 Task: Click New Customer and Set the Email Id to "softage.1@softage.net" while find customer
Action: Mouse moved to (156, 21)
Screenshot: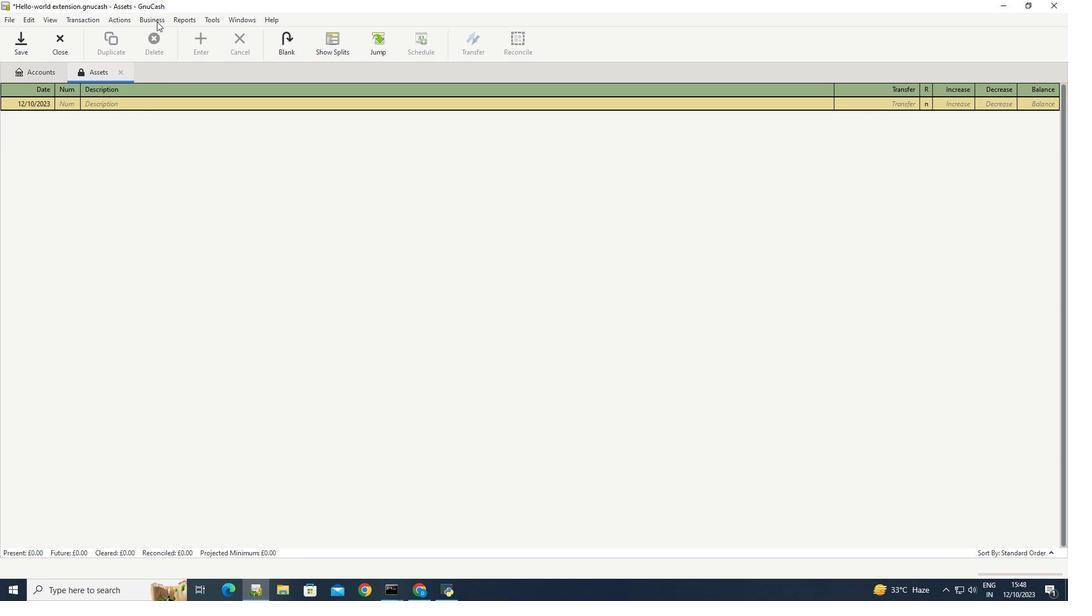 
Action: Mouse pressed left at (156, 21)
Screenshot: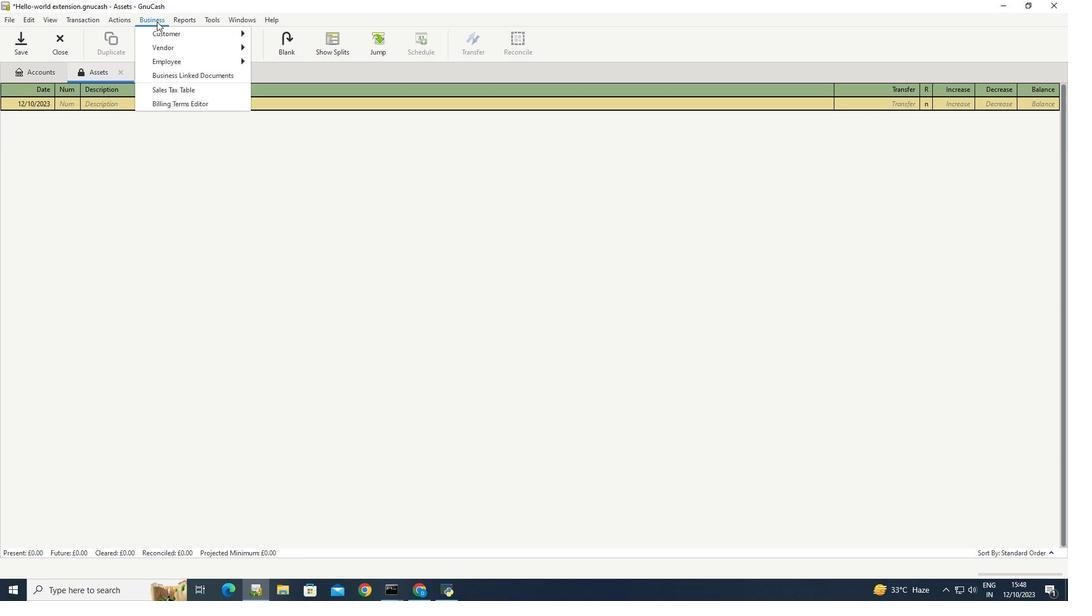 
Action: Mouse moved to (279, 65)
Screenshot: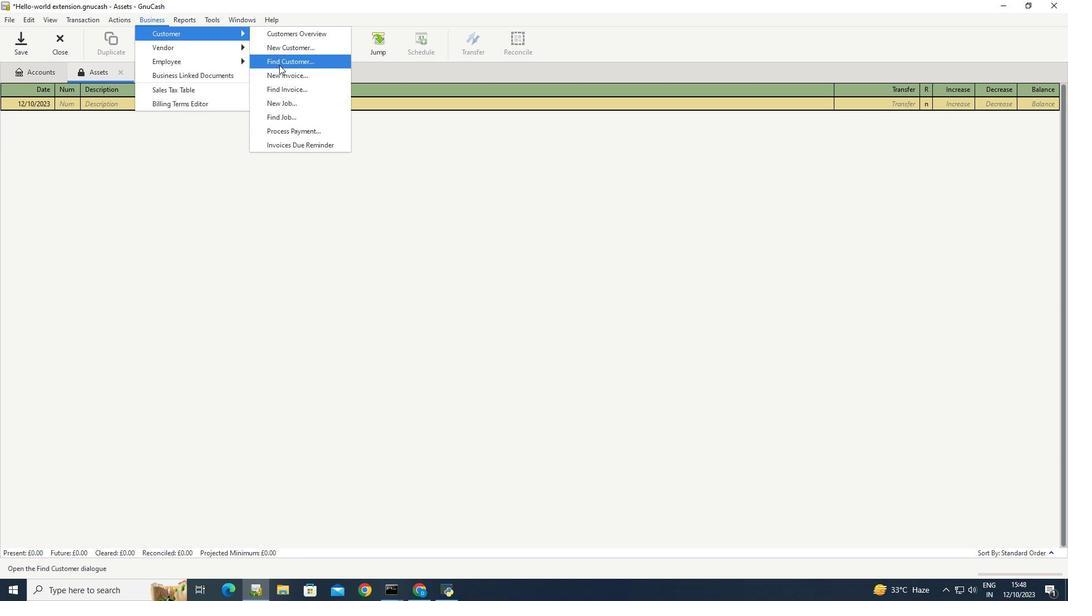 
Action: Mouse pressed left at (279, 65)
Screenshot: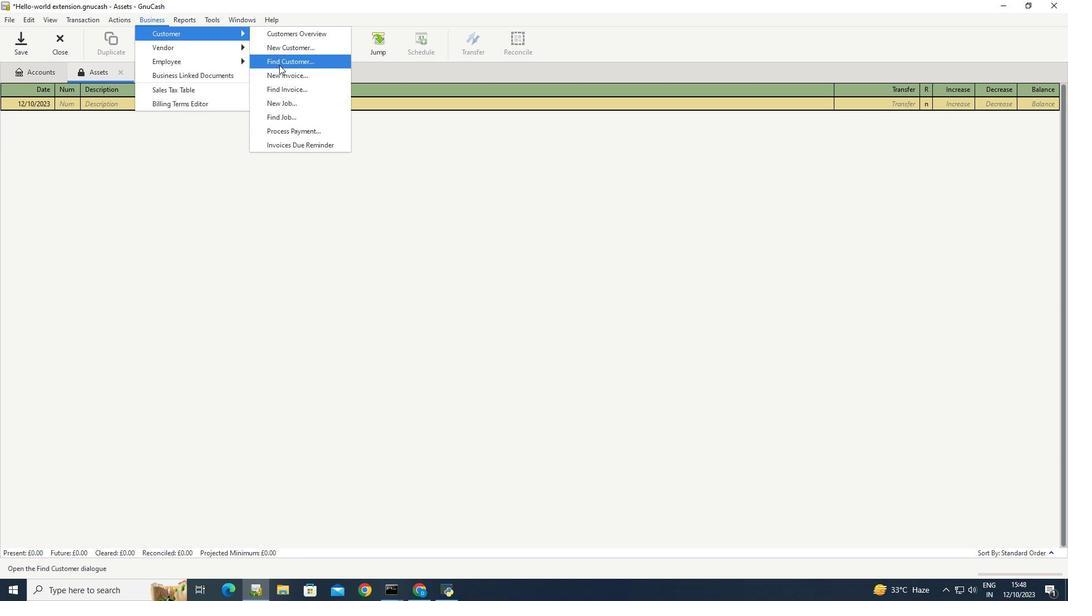 
Action: Mouse moved to (554, 383)
Screenshot: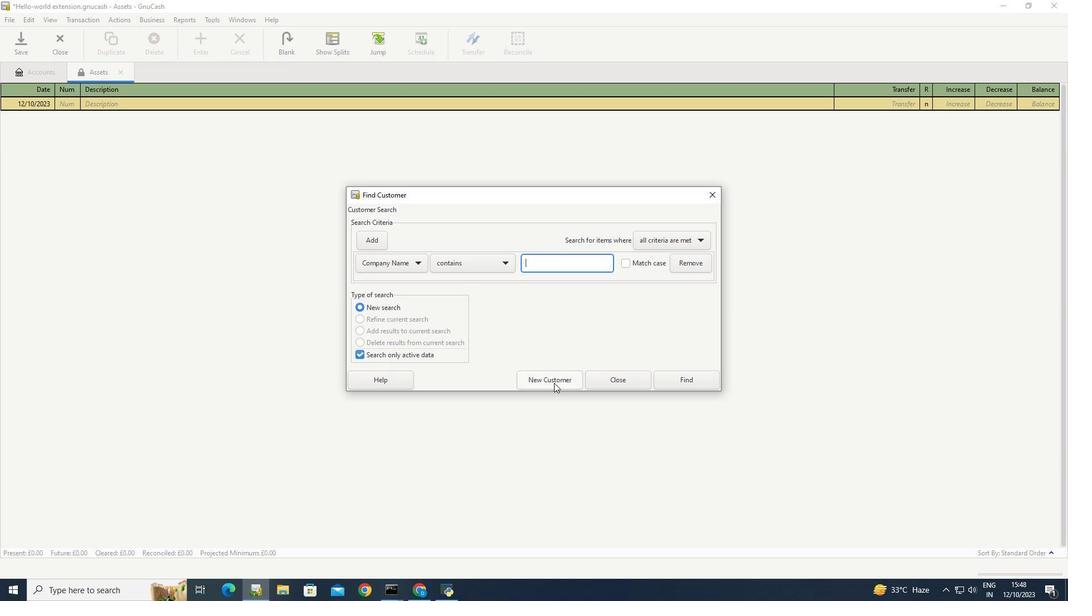 
Action: Mouse pressed left at (554, 383)
Screenshot: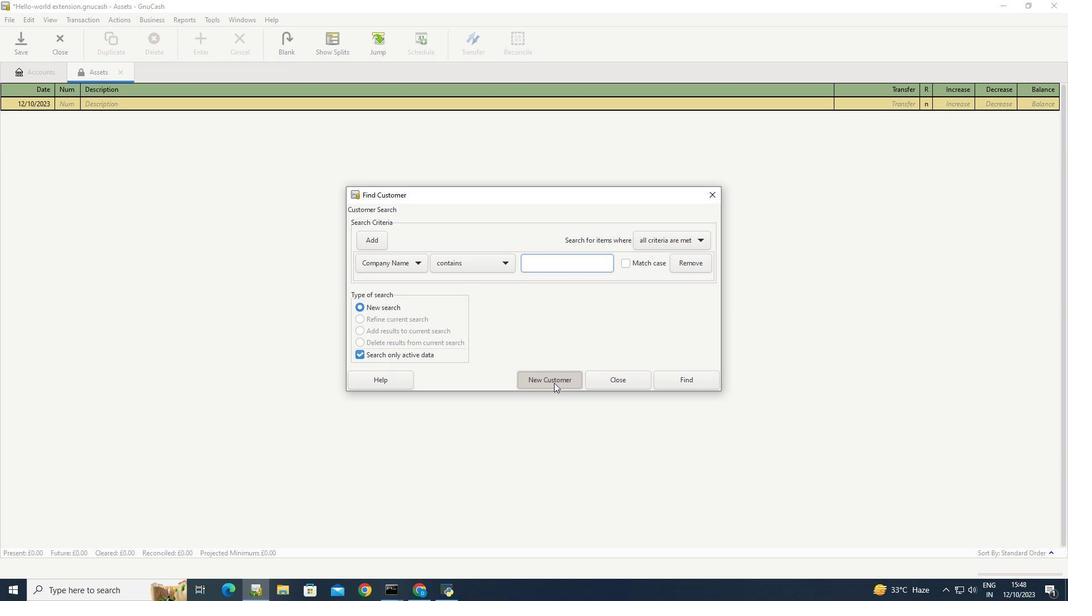 
Action: Mouse moved to (489, 401)
Screenshot: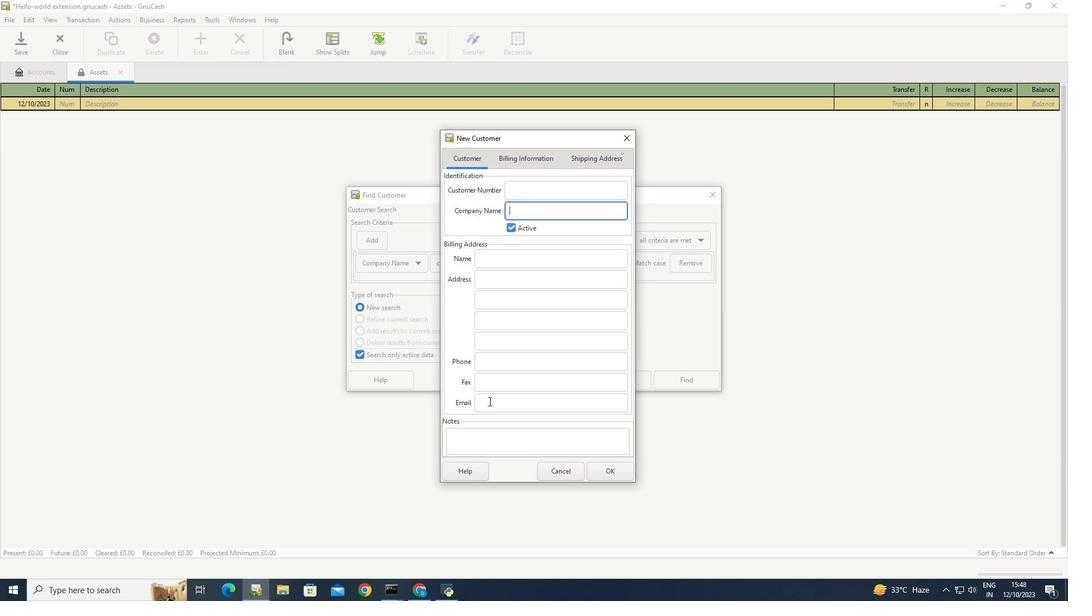 
Action: Mouse pressed left at (489, 401)
Screenshot: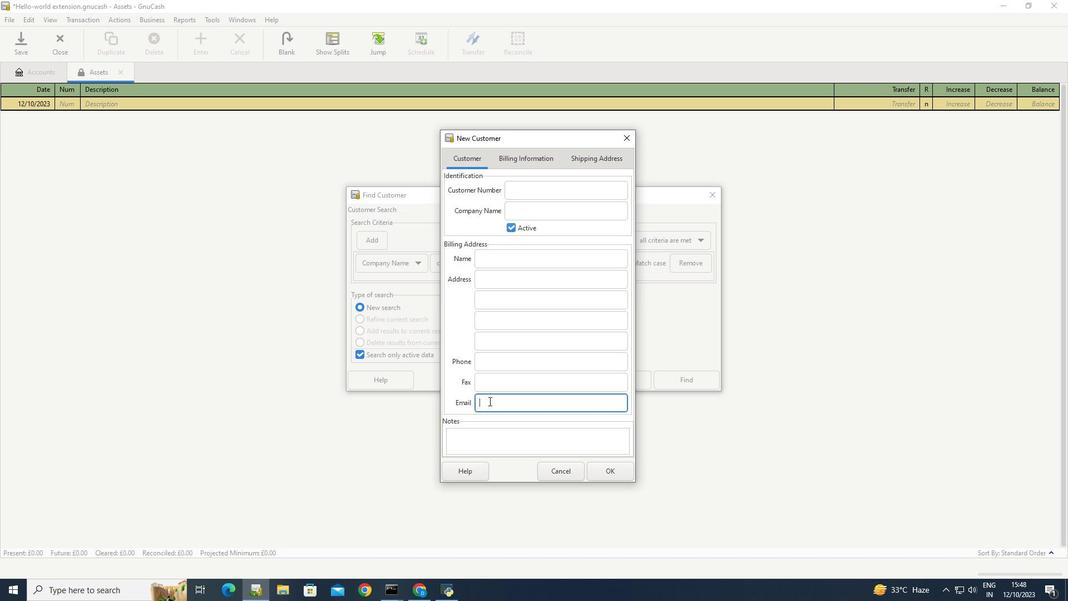 
Action: Key pressed softage.1<Key.shift>@softage.net
Screenshot: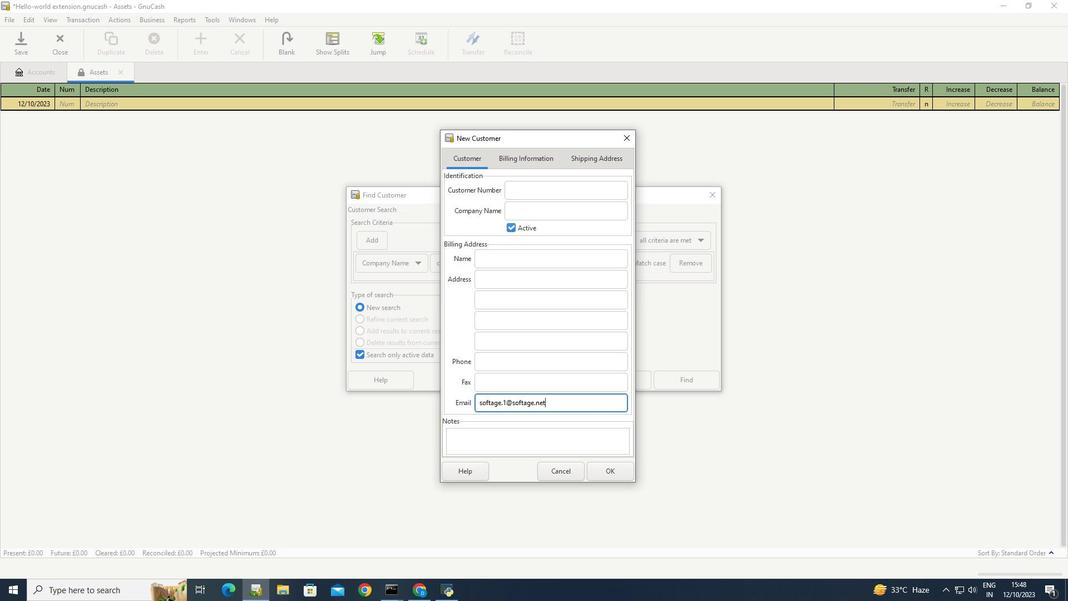 
Action: Mouse moved to (453, 392)
Screenshot: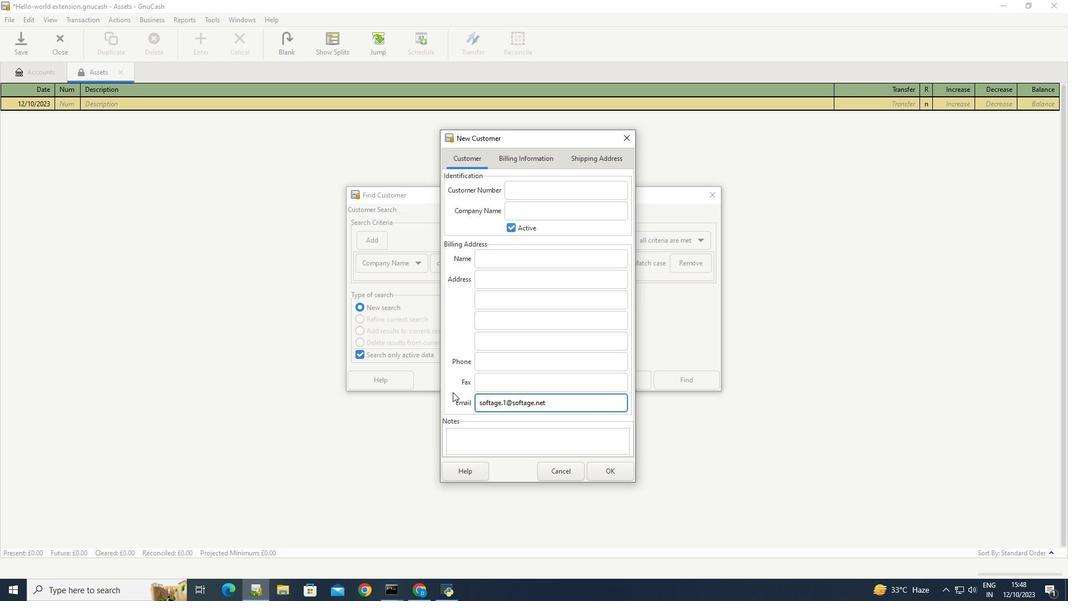
Action: Mouse pressed left at (453, 392)
Screenshot: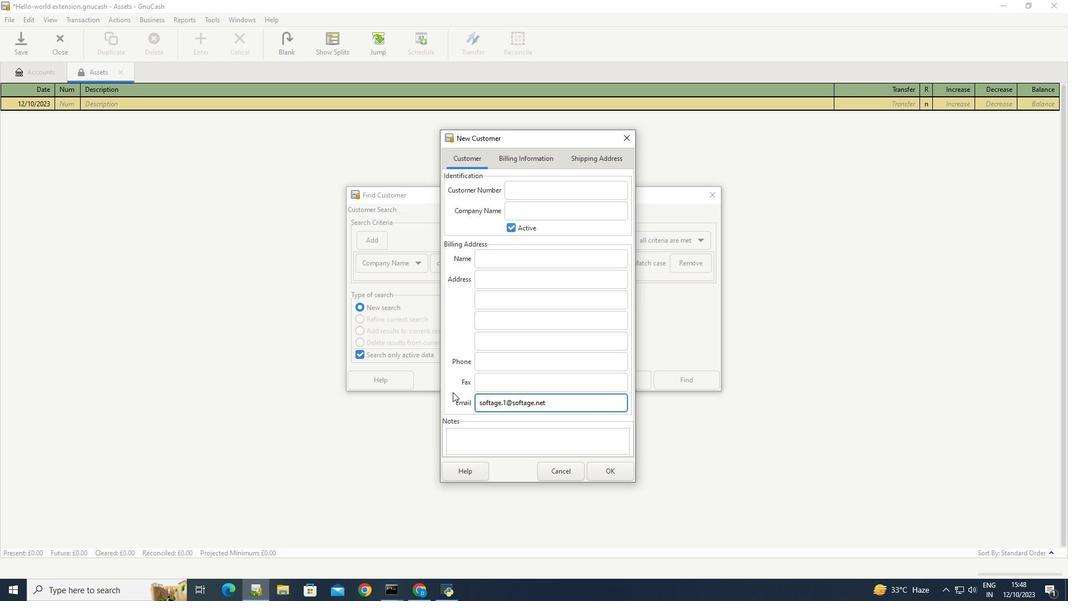 
